 Task: Create a due date automation trigger when advanced on, 2 working days before a card is due add basic assigned only to me at 11:00 AM.
Action: Mouse moved to (839, 244)
Screenshot: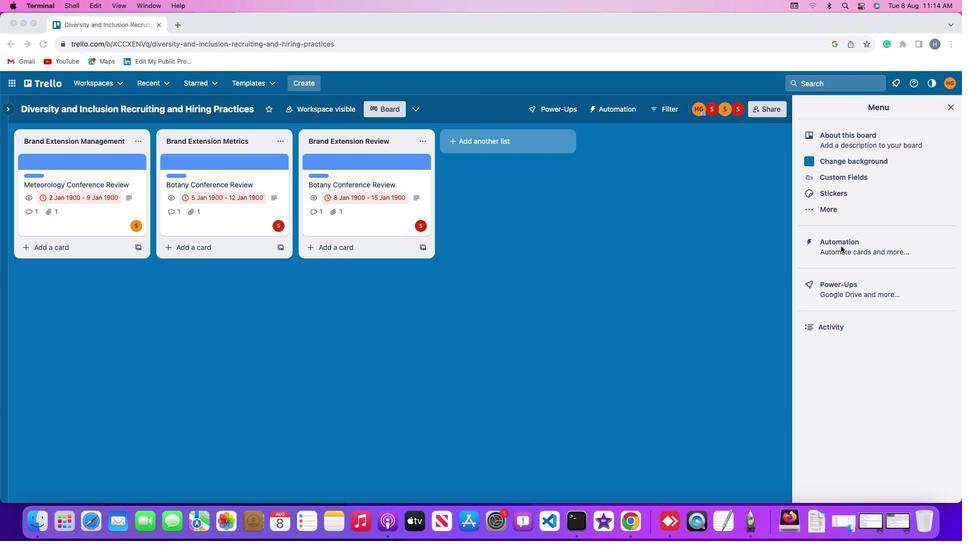 
Action: Mouse pressed left at (839, 244)
Screenshot: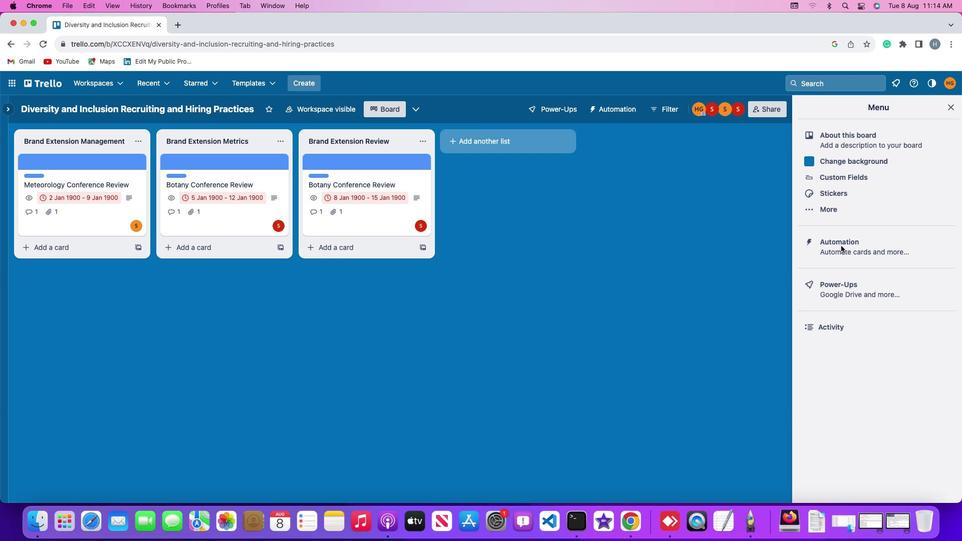 
Action: Mouse moved to (839, 243)
Screenshot: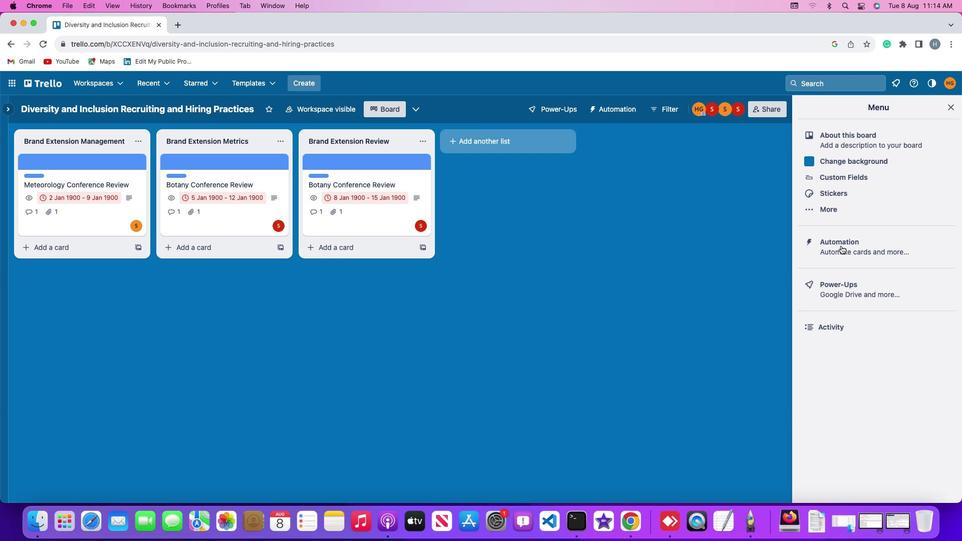 
Action: Mouse pressed left at (839, 243)
Screenshot: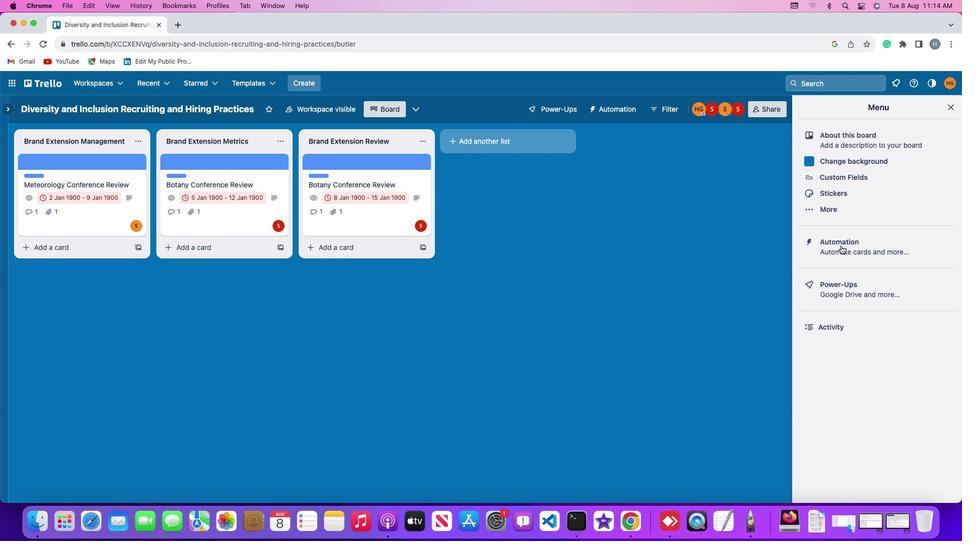 
Action: Mouse moved to (73, 234)
Screenshot: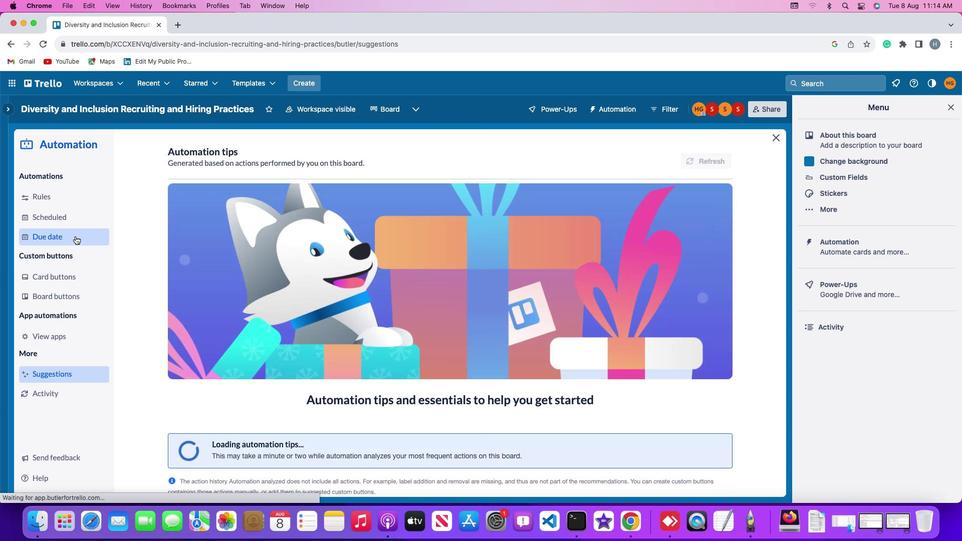 
Action: Mouse pressed left at (73, 234)
Screenshot: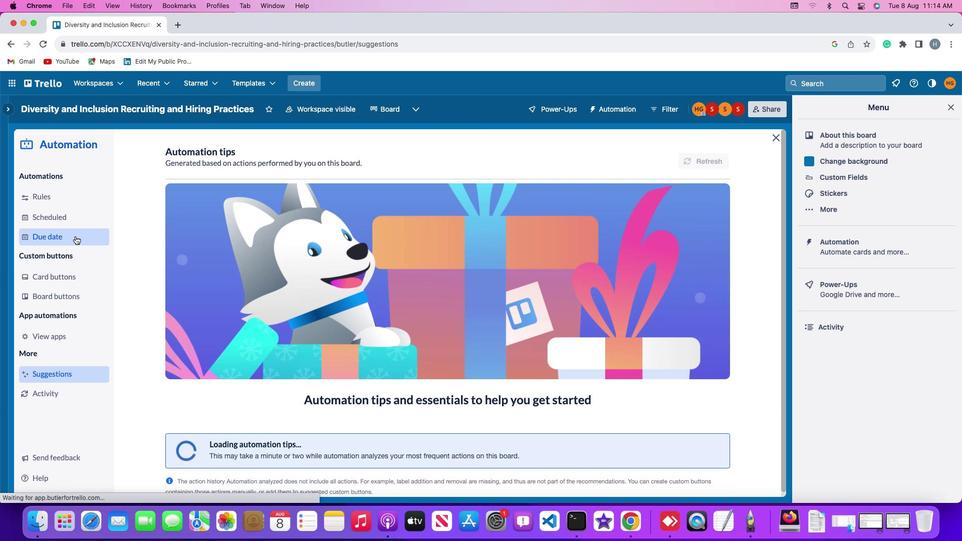 
Action: Mouse moved to (680, 151)
Screenshot: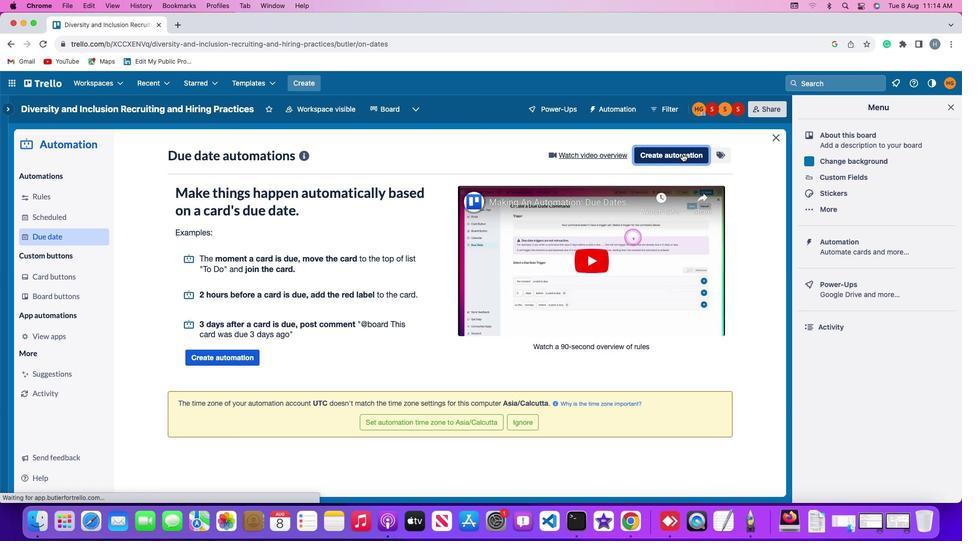
Action: Mouse pressed left at (680, 151)
Screenshot: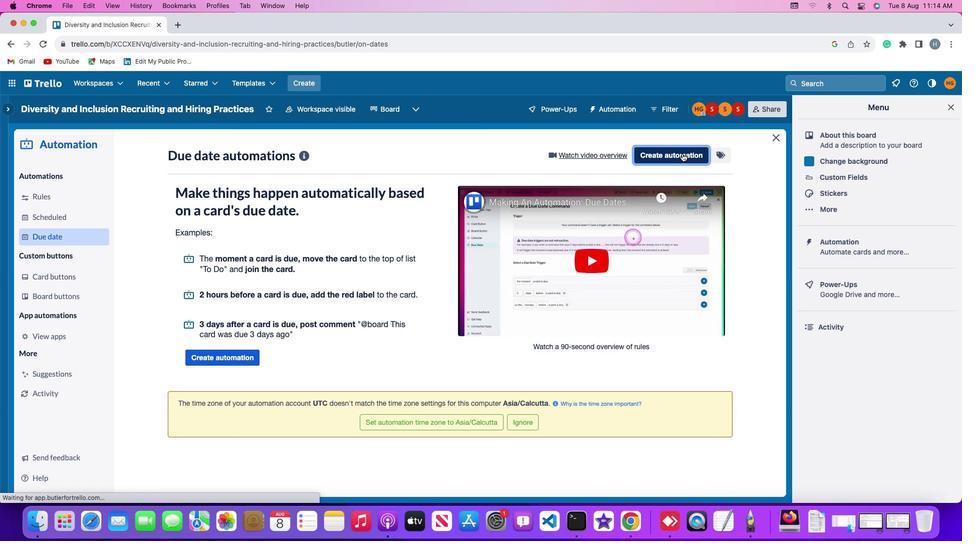 
Action: Mouse moved to (310, 248)
Screenshot: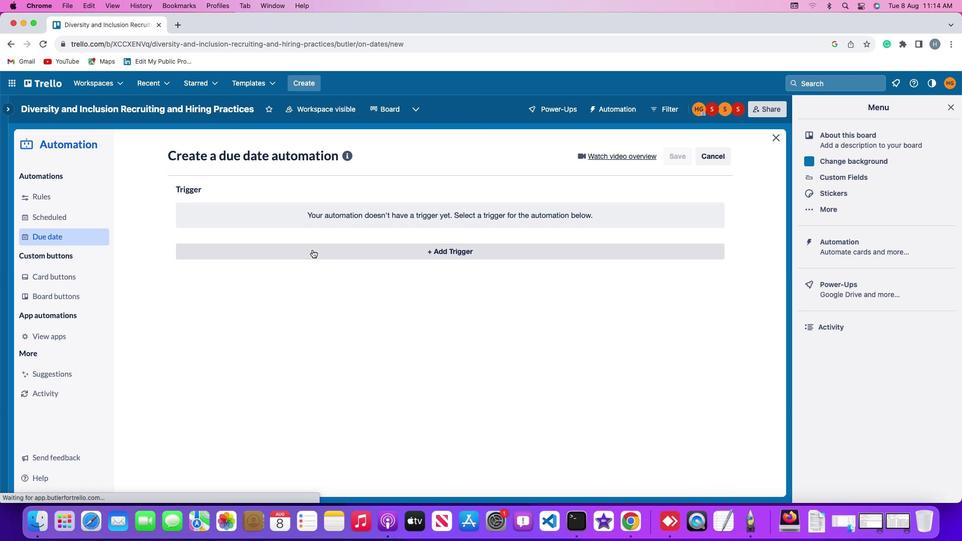 
Action: Mouse pressed left at (310, 248)
Screenshot: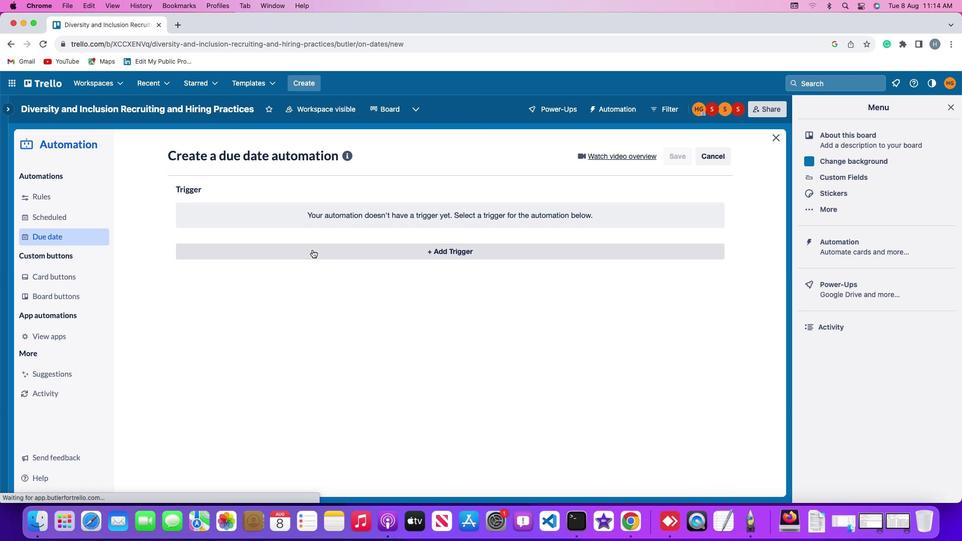 
Action: Mouse moved to (192, 406)
Screenshot: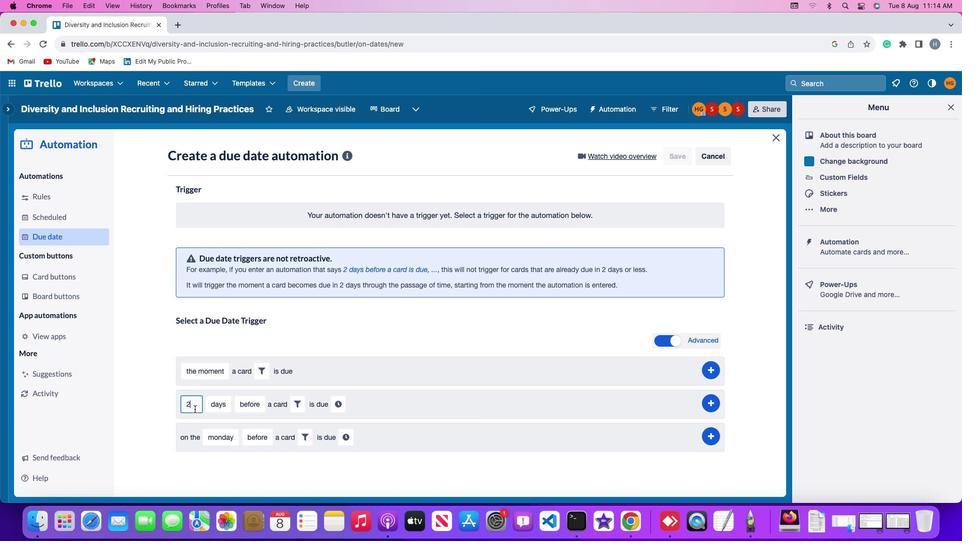
Action: Mouse pressed left at (192, 406)
Screenshot: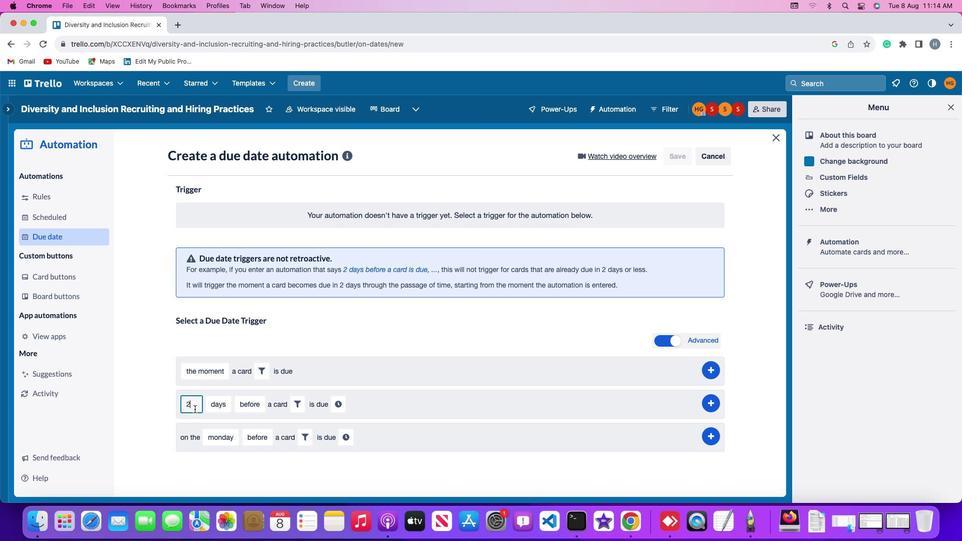 
Action: Mouse moved to (192, 406)
Screenshot: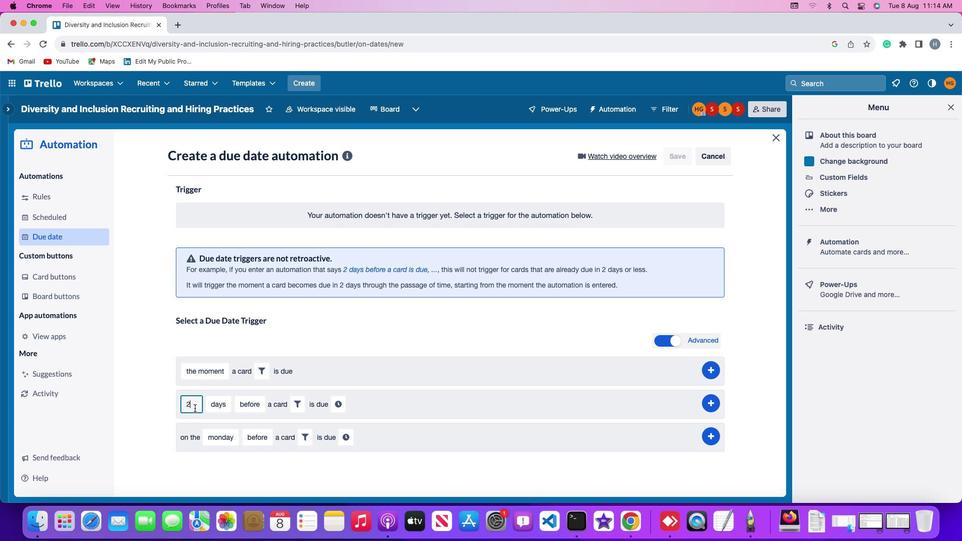 
Action: Key pressed Key.backspace
Screenshot: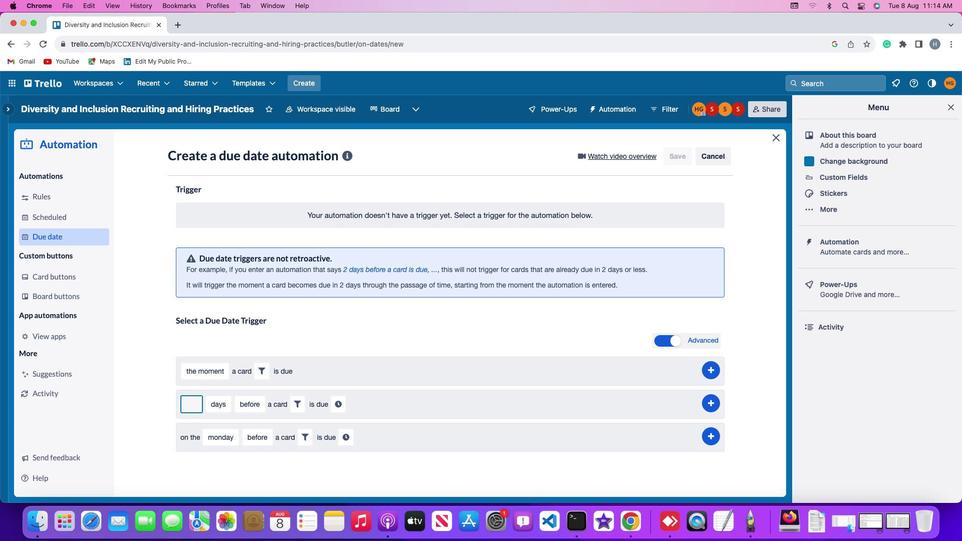 
Action: Mouse moved to (193, 405)
Screenshot: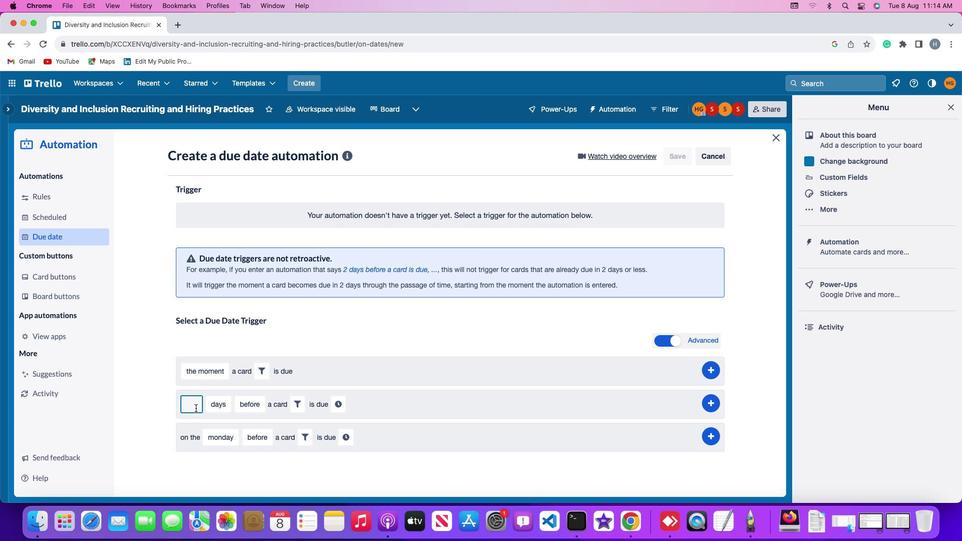 
Action: Key pressed '2'
Screenshot: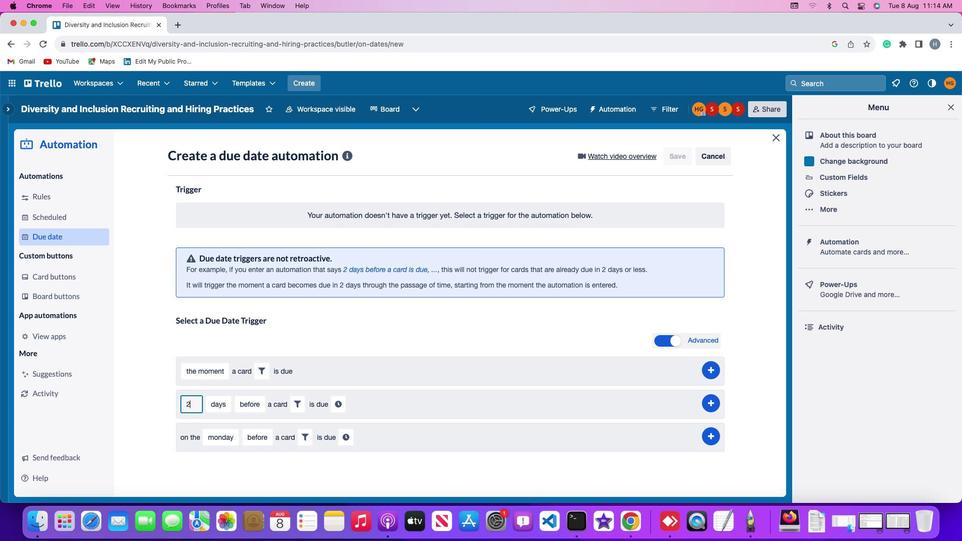 
Action: Mouse moved to (218, 401)
Screenshot: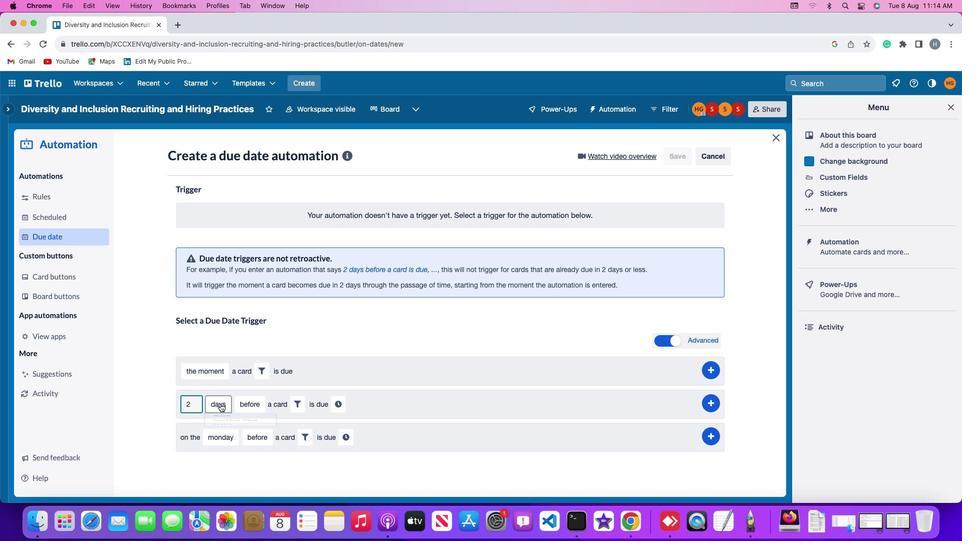 
Action: Mouse pressed left at (218, 401)
Screenshot: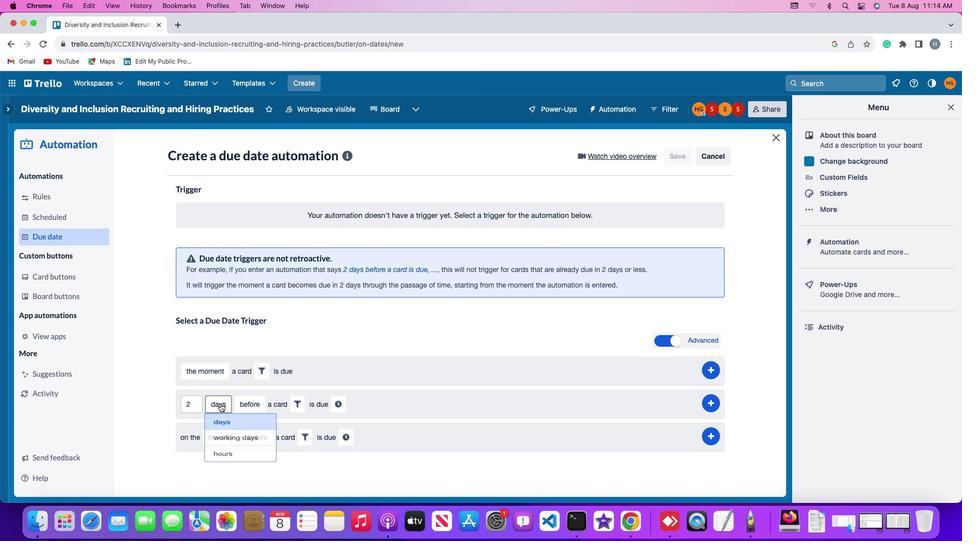 
Action: Mouse moved to (226, 440)
Screenshot: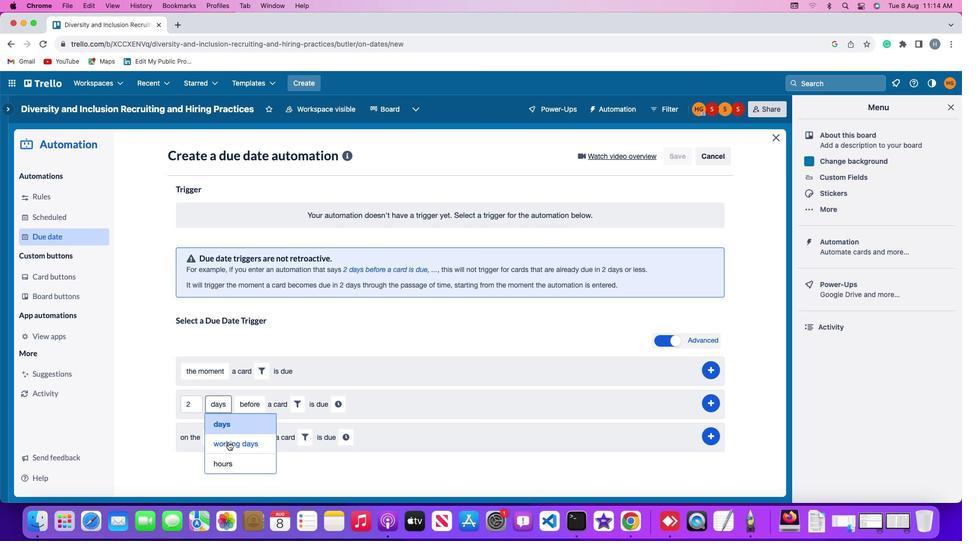 
Action: Mouse pressed left at (226, 440)
Screenshot: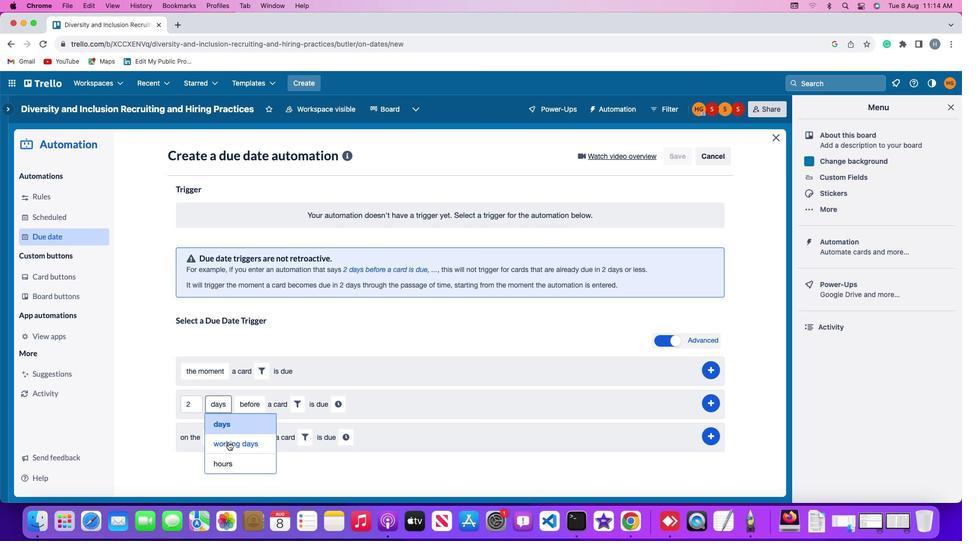 
Action: Mouse moved to (272, 400)
Screenshot: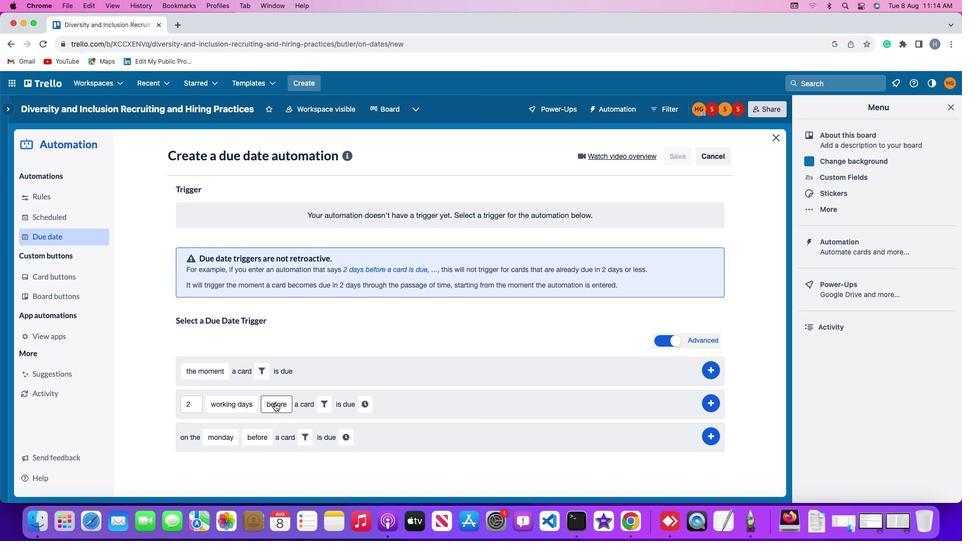
Action: Mouse pressed left at (272, 400)
Screenshot: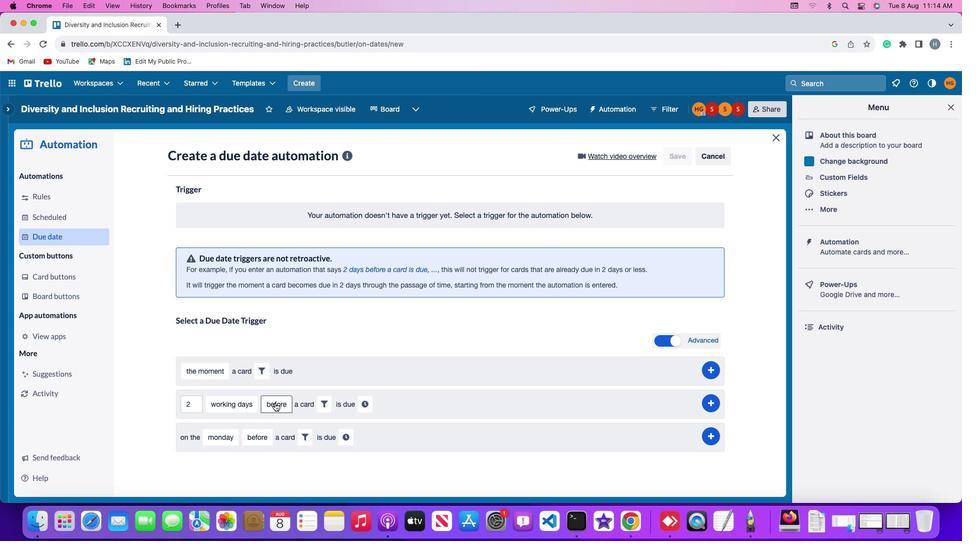 
Action: Mouse moved to (275, 421)
Screenshot: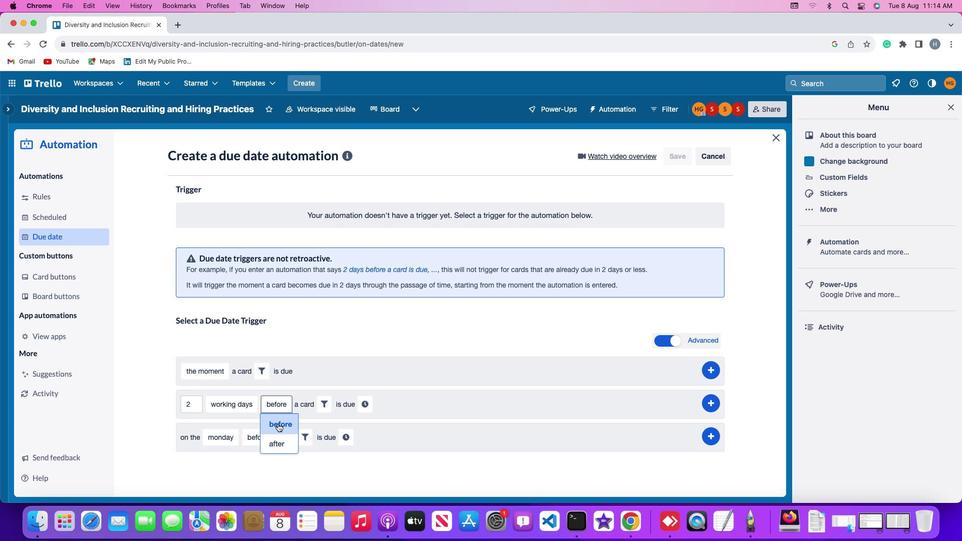 
Action: Mouse pressed left at (275, 421)
Screenshot: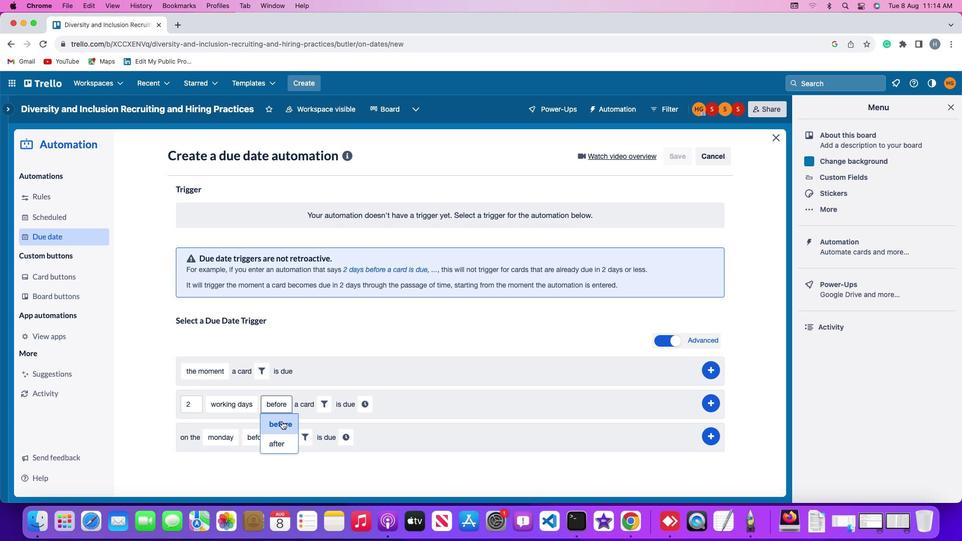 
Action: Mouse moved to (317, 401)
Screenshot: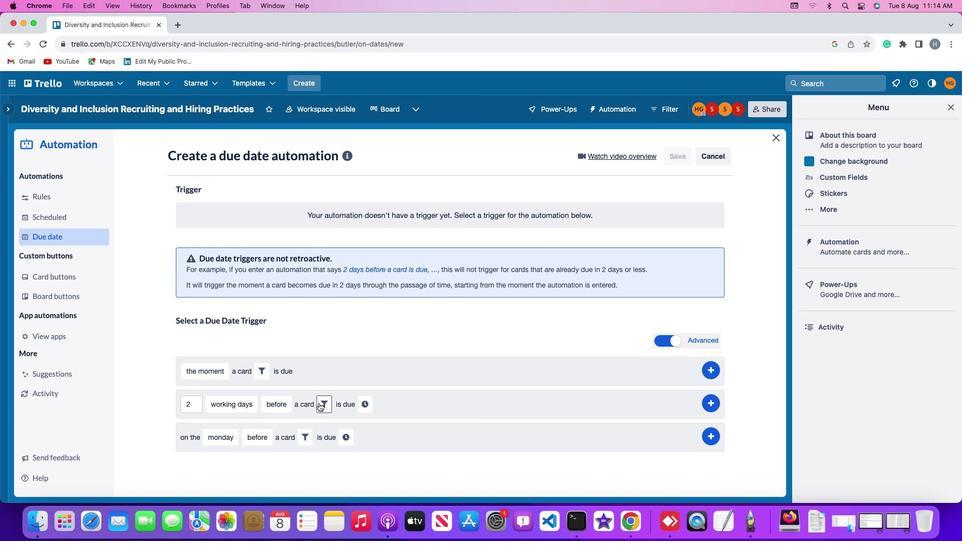 
Action: Mouse pressed left at (317, 401)
Screenshot: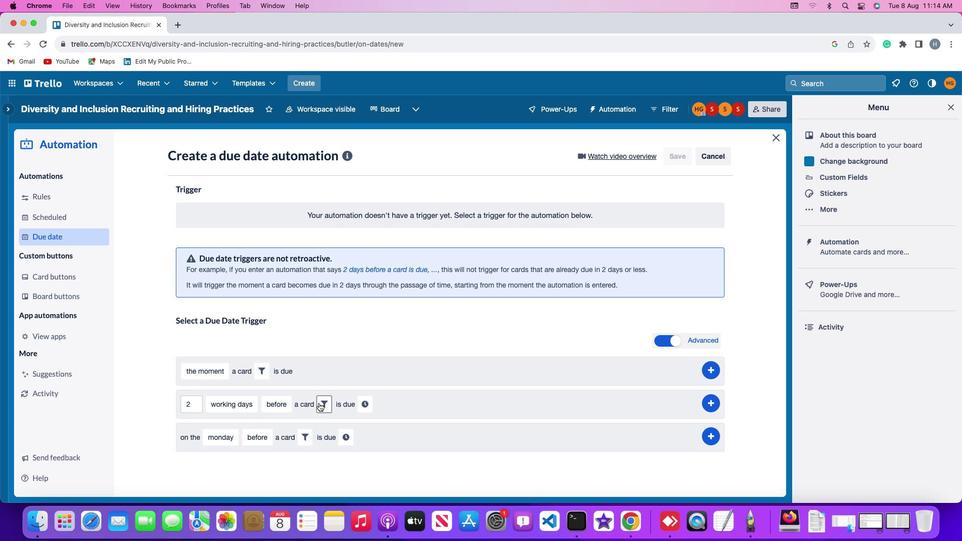 
Action: Mouse moved to (288, 468)
Screenshot: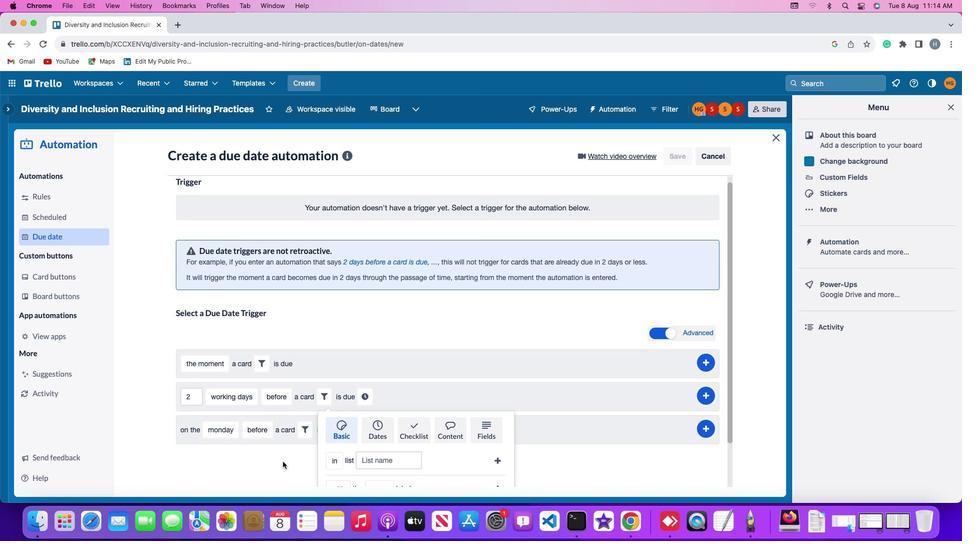 
Action: Mouse scrolled (288, 468) with delta (-1, -2)
Screenshot: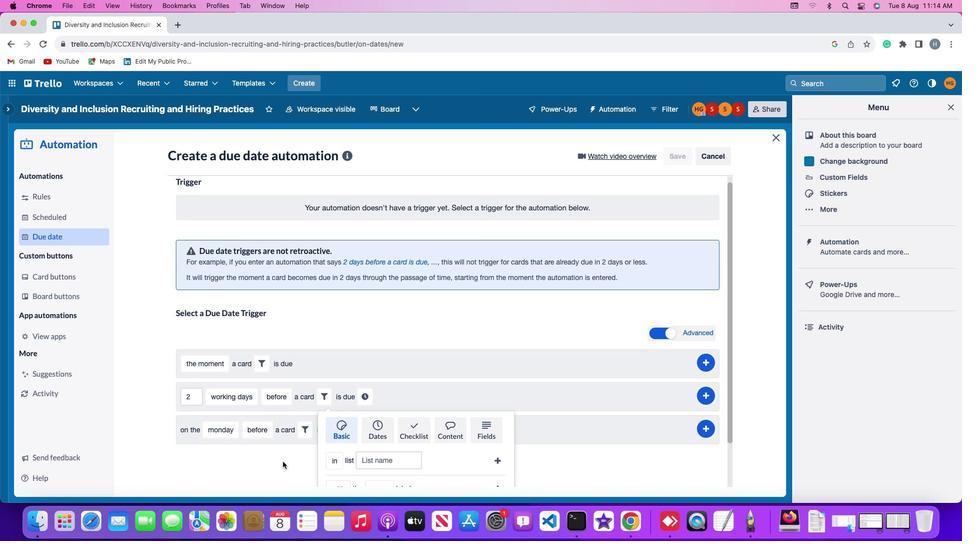 
Action: Mouse scrolled (288, 468) with delta (-1, -2)
Screenshot: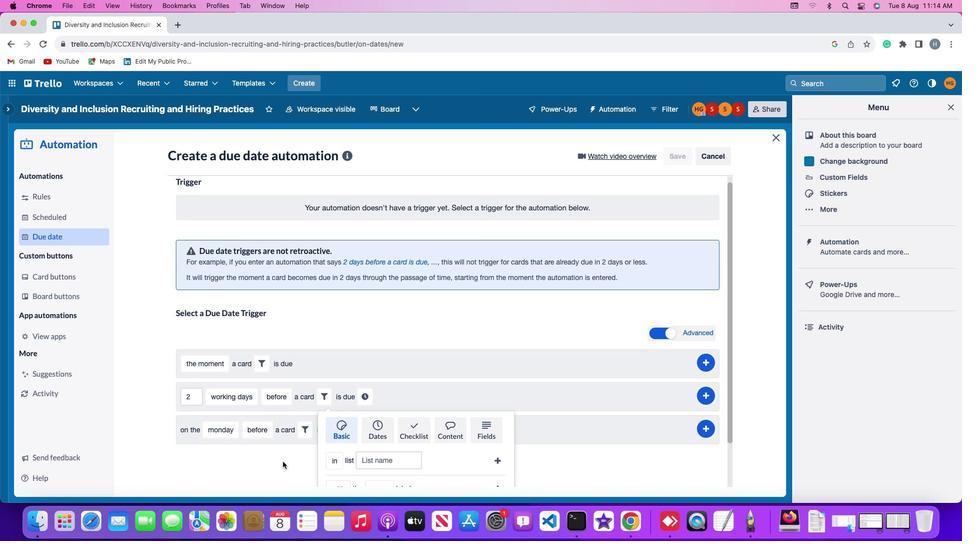
Action: Mouse scrolled (288, 468) with delta (-1, -3)
Screenshot: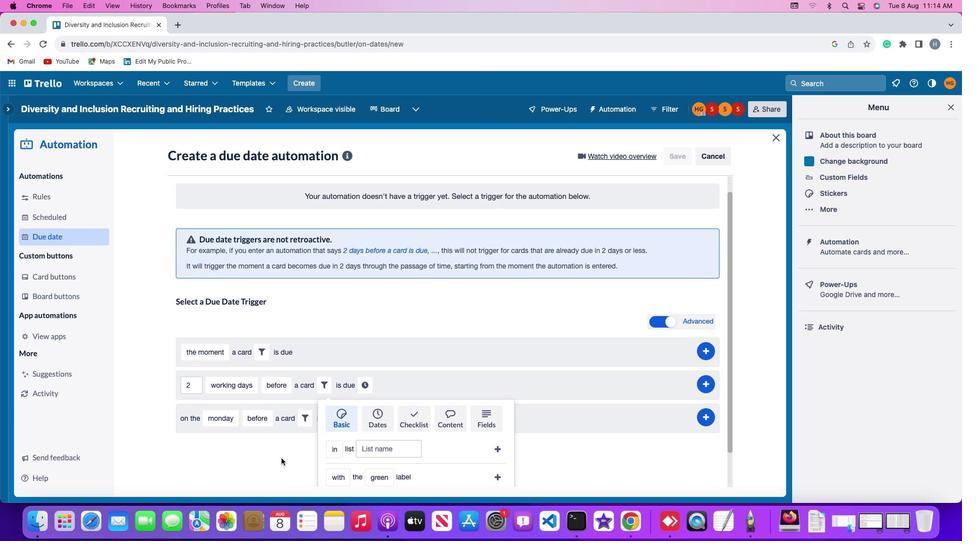 
Action: Mouse scrolled (288, 468) with delta (-1, -4)
Screenshot: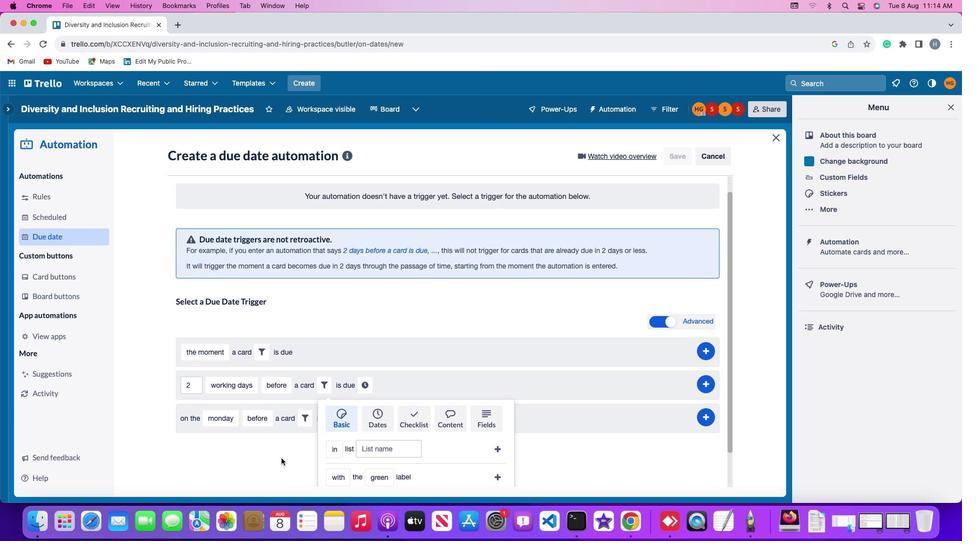 
Action: Mouse moved to (286, 467)
Screenshot: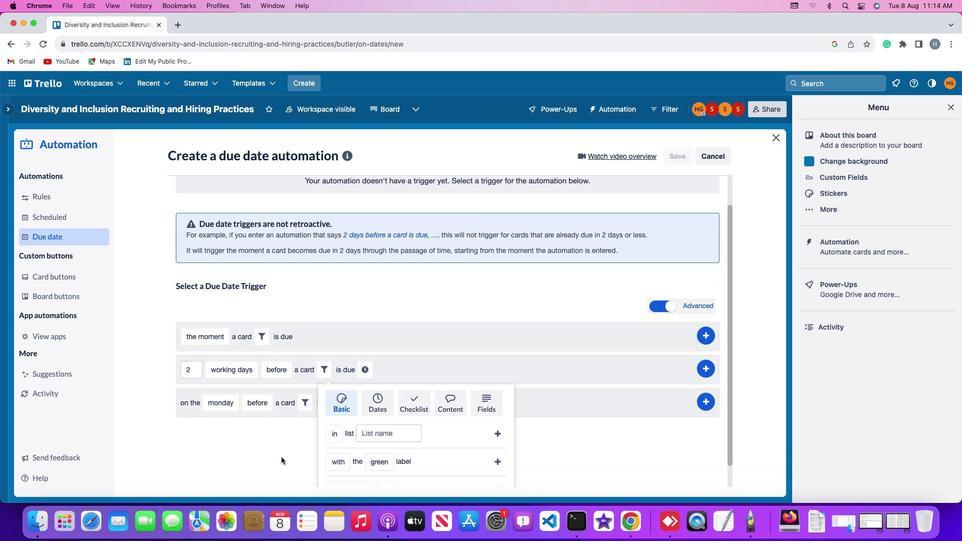
Action: Mouse scrolled (286, 467) with delta (-1, -4)
Screenshot: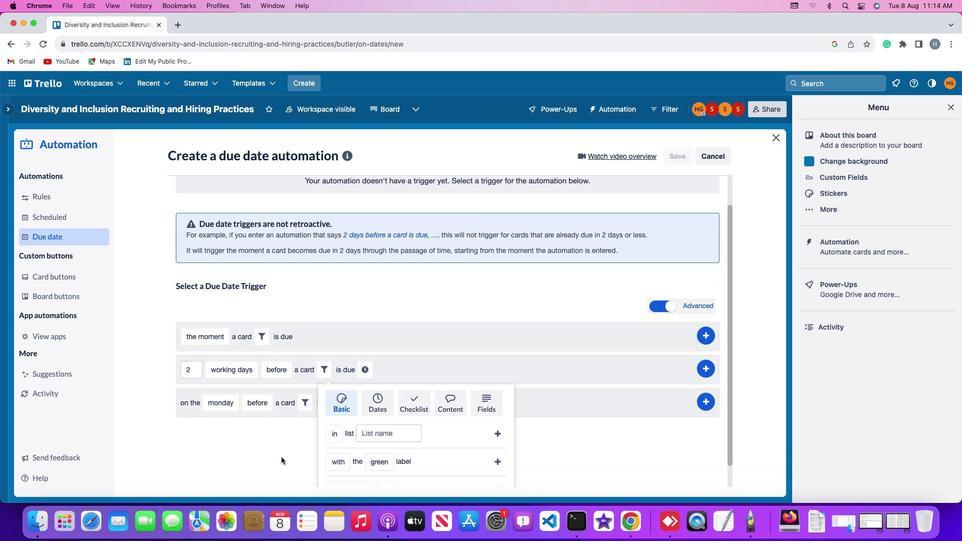 
Action: Mouse moved to (279, 458)
Screenshot: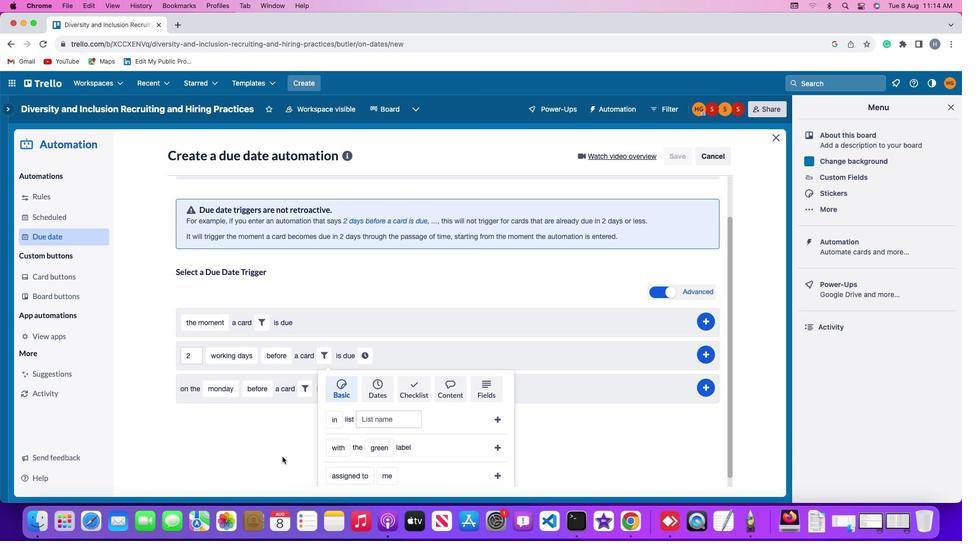 
Action: Mouse scrolled (279, 458) with delta (-1, -4)
Screenshot: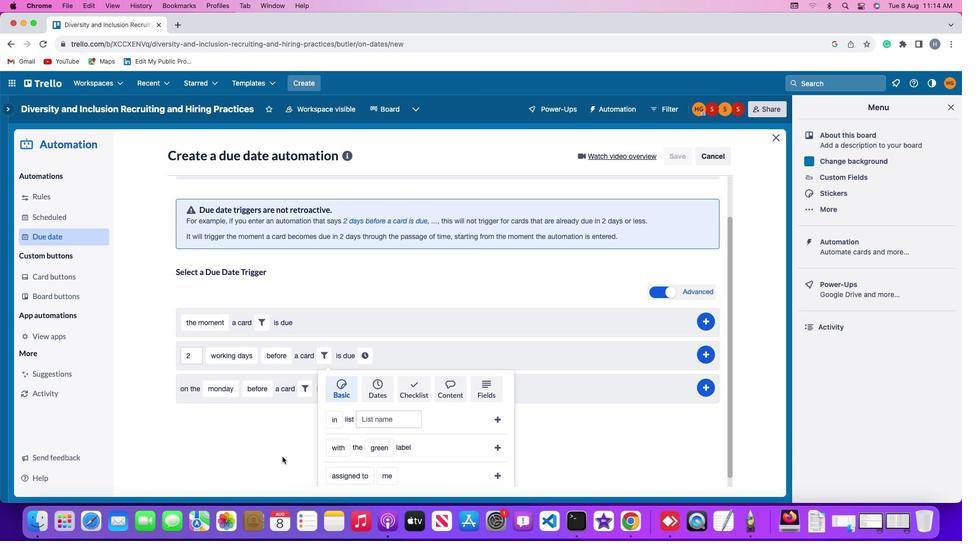 
Action: Mouse moved to (332, 462)
Screenshot: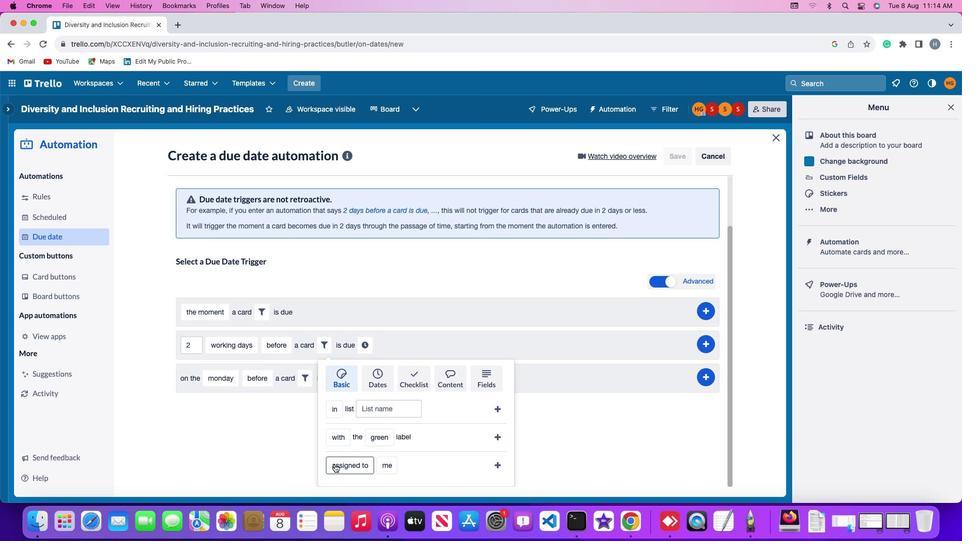 
Action: Mouse pressed left at (332, 462)
Screenshot: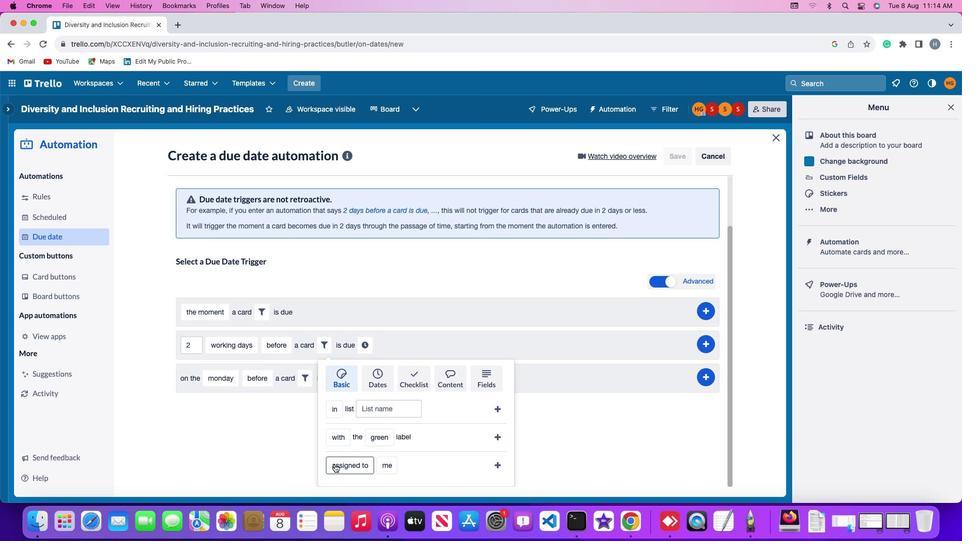 
Action: Mouse moved to (350, 426)
Screenshot: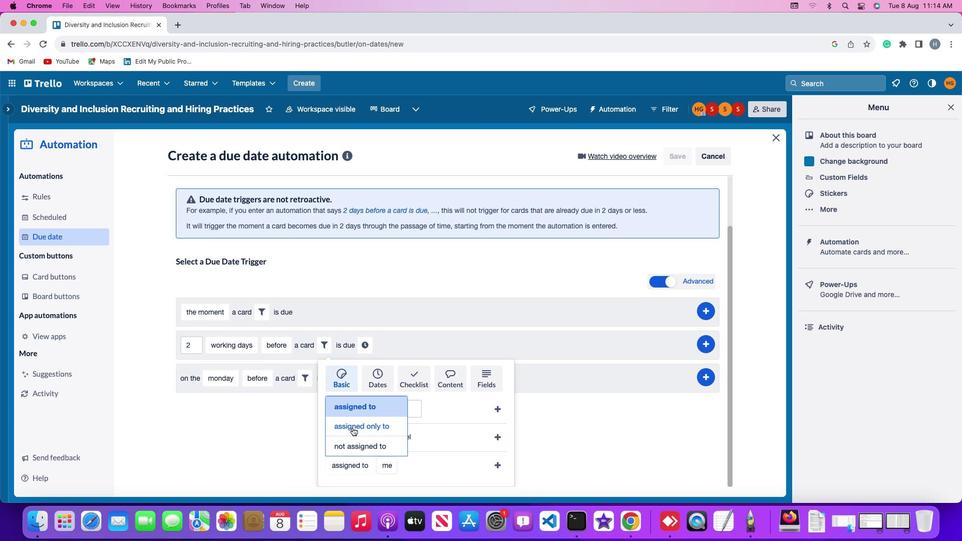 
Action: Mouse pressed left at (350, 426)
Screenshot: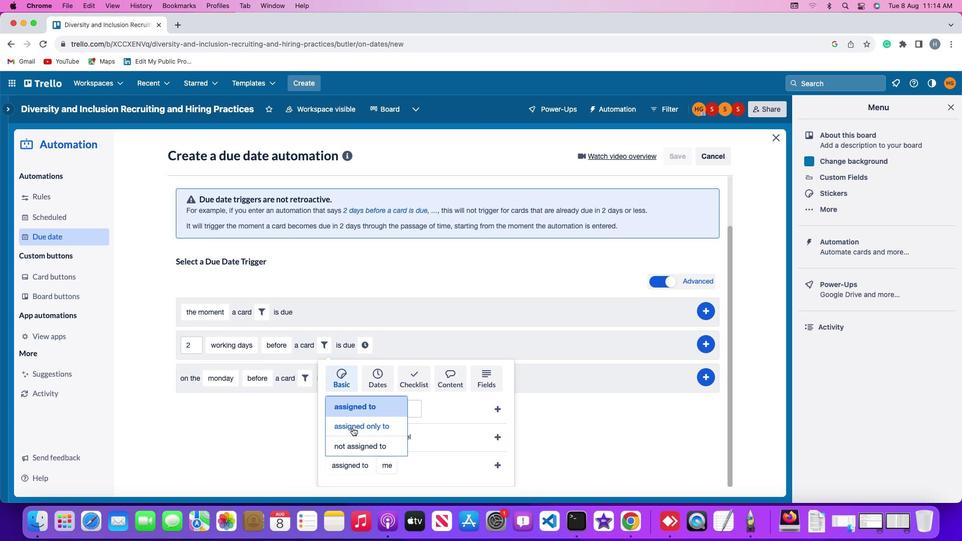 
Action: Mouse moved to (390, 461)
Screenshot: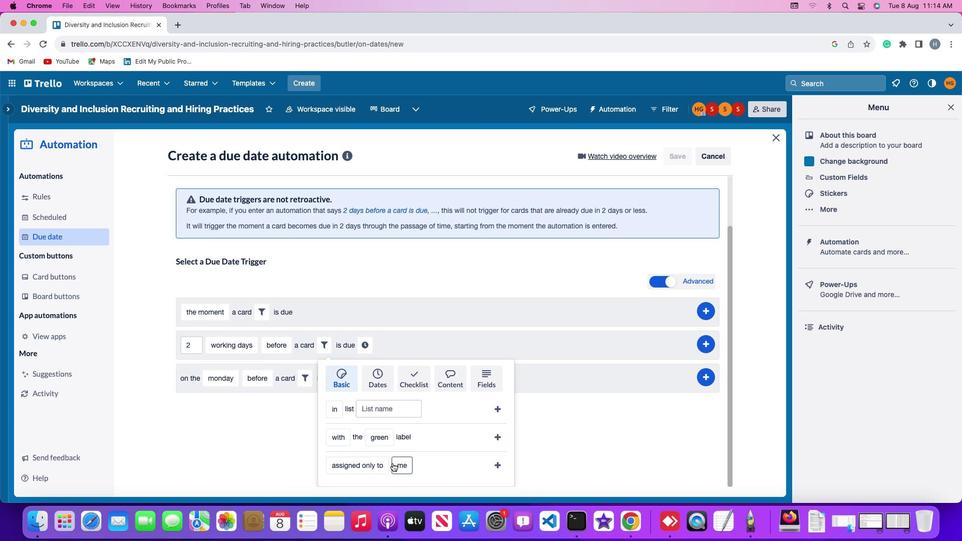 
Action: Mouse pressed left at (390, 461)
Screenshot: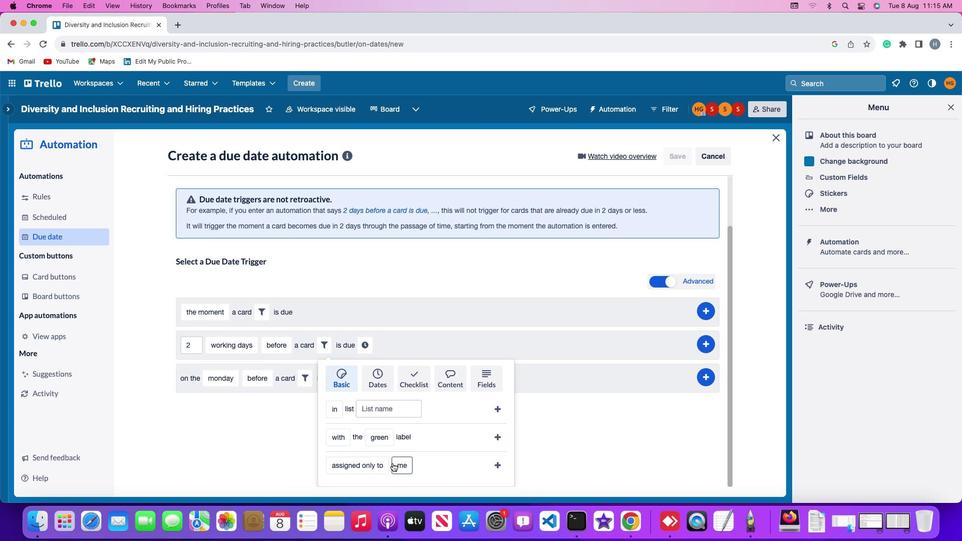 
Action: Mouse moved to (409, 411)
Screenshot: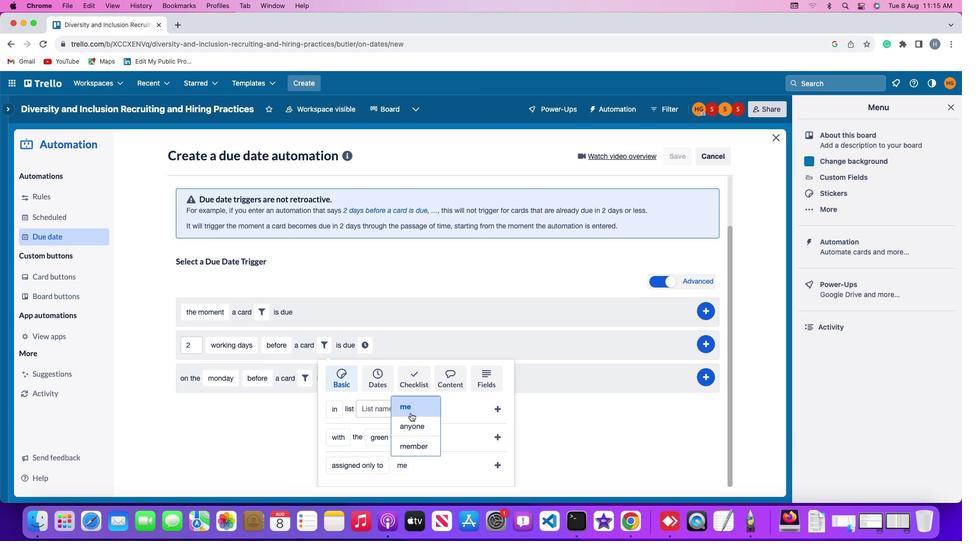 
Action: Mouse pressed left at (409, 411)
Screenshot: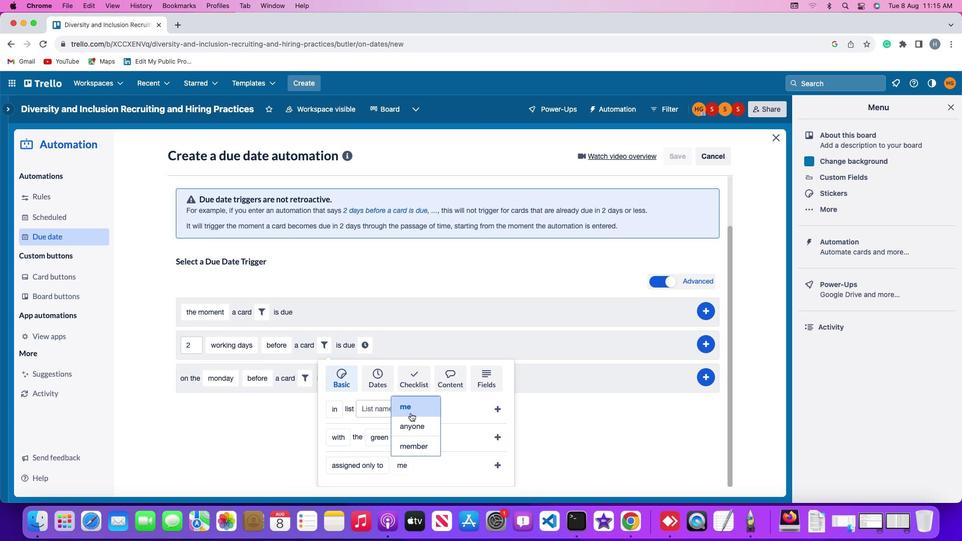 
Action: Mouse moved to (496, 462)
Screenshot: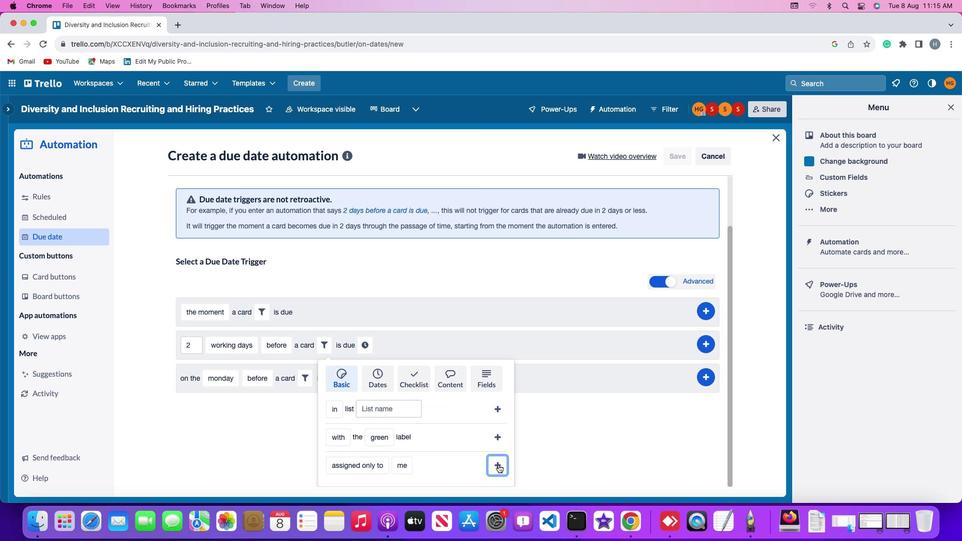 
Action: Mouse pressed left at (496, 462)
Screenshot: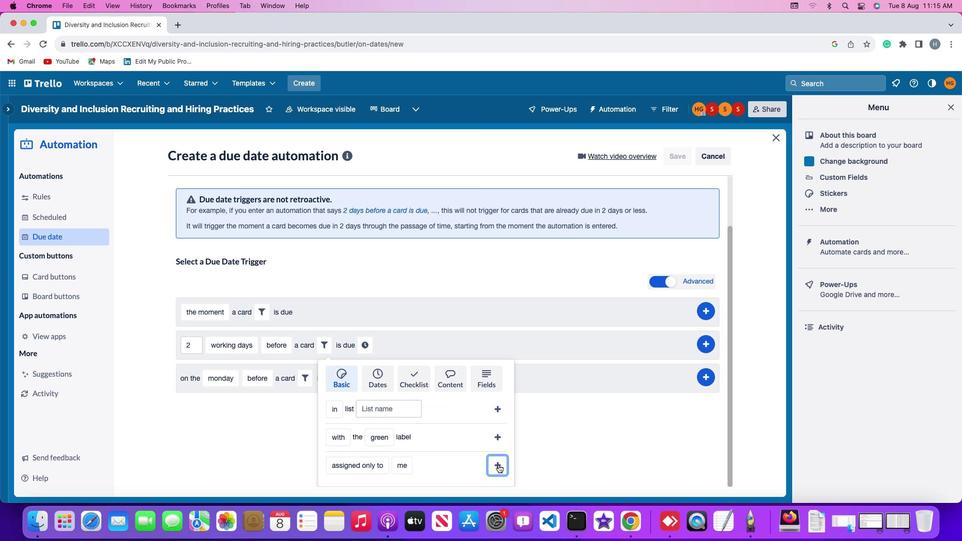 
Action: Mouse moved to (454, 403)
Screenshot: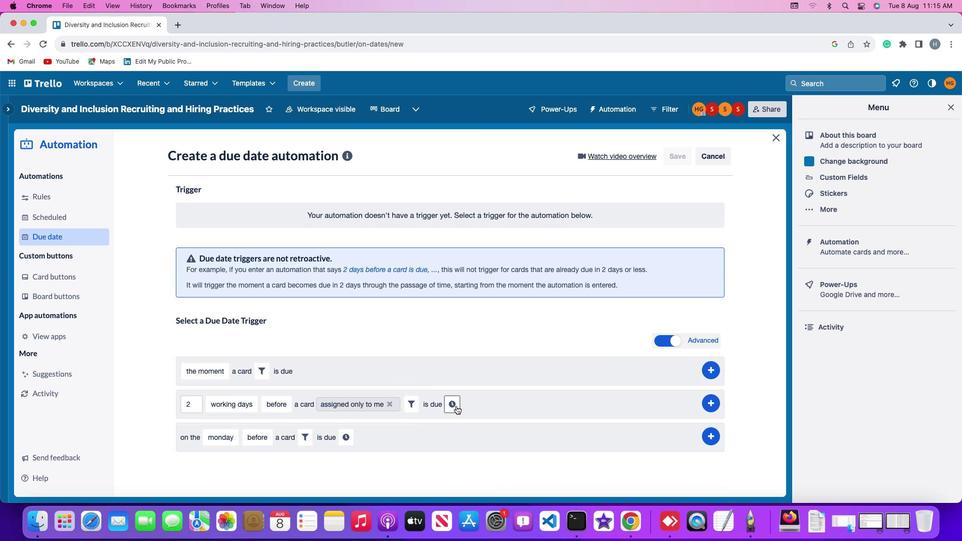 
Action: Mouse pressed left at (454, 403)
Screenshot: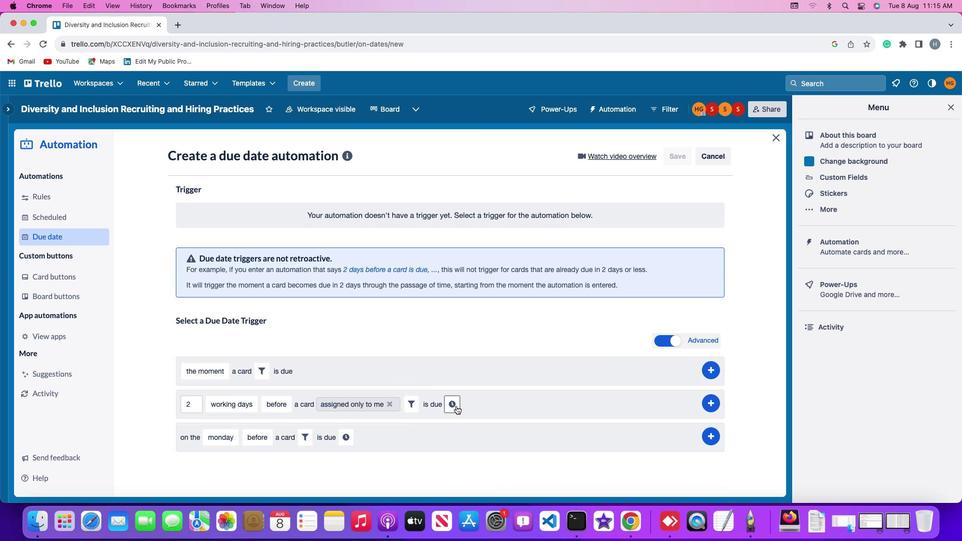 
Action: Mouse moved to (473, 404)
Screenshot: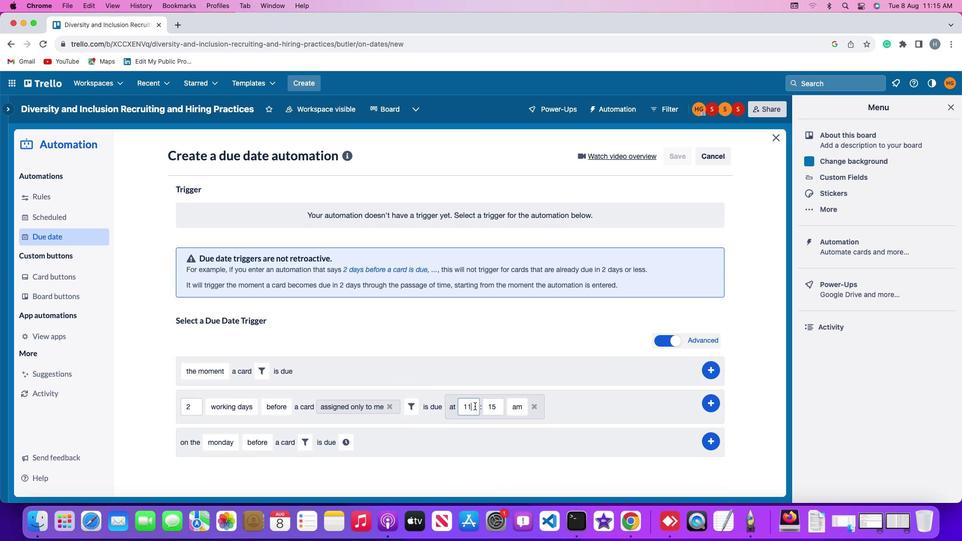 
Action: Mouse pressed left at (473, 404)
Screenshot: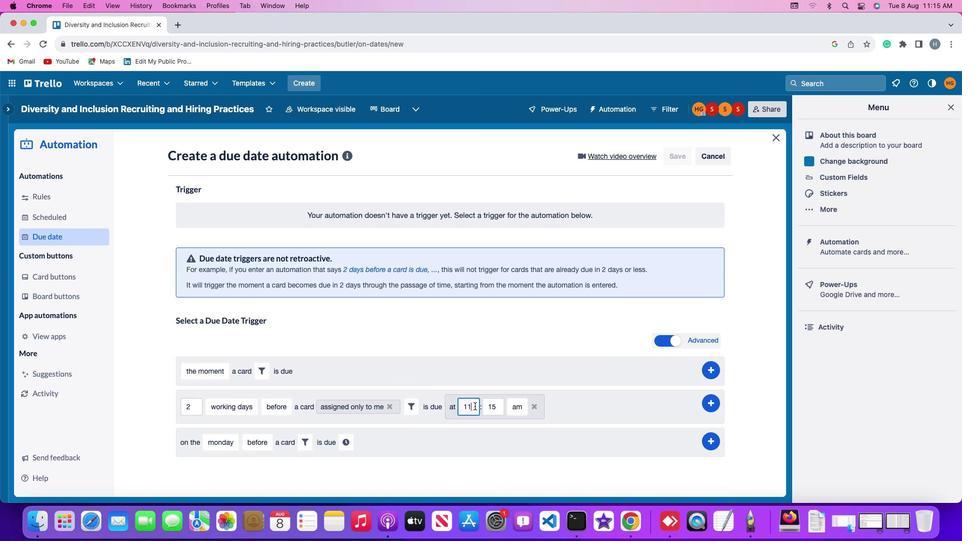 
Action: Mouse moved to (473, 404)
Screenshot: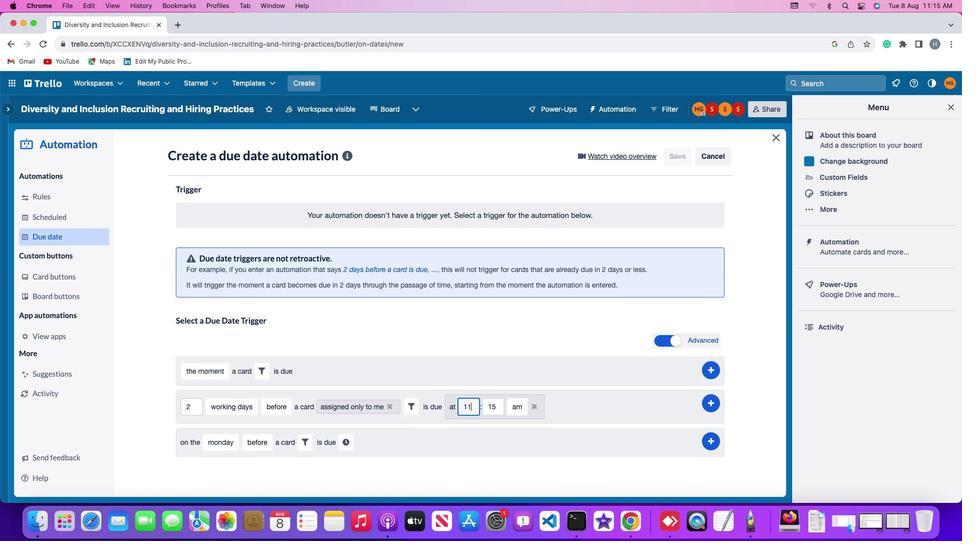 
Action: Key pressed Key.backspaceKey.backspace'2'Key.backspace'1''1'
Screenshot: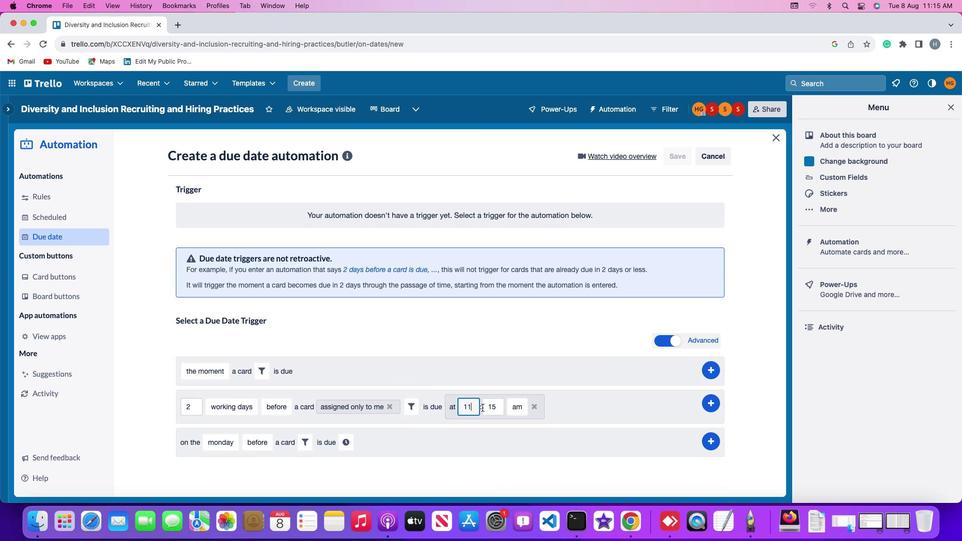
Action: Mouse moved to (497, 403)
Screenshot: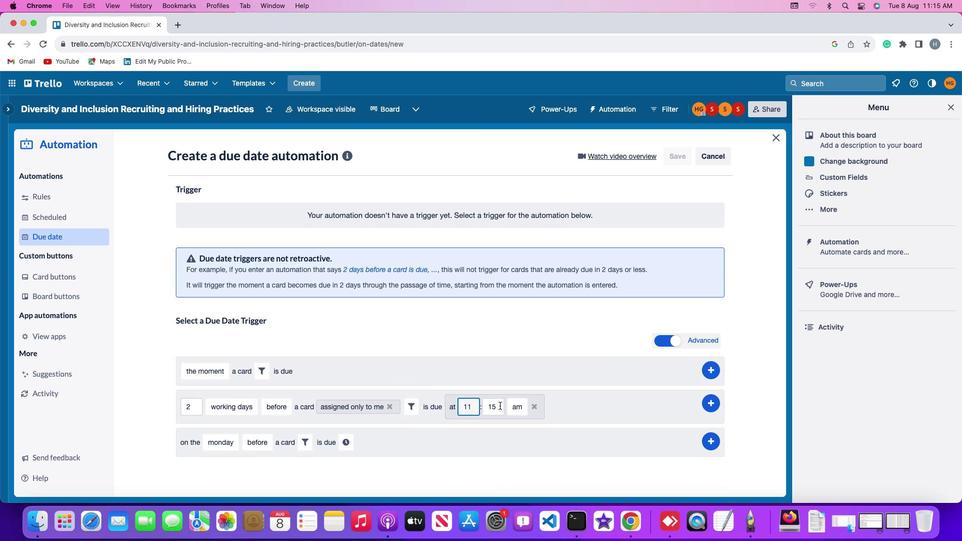 
Action: Mouse pressed left at (497, 403)
Screenshot: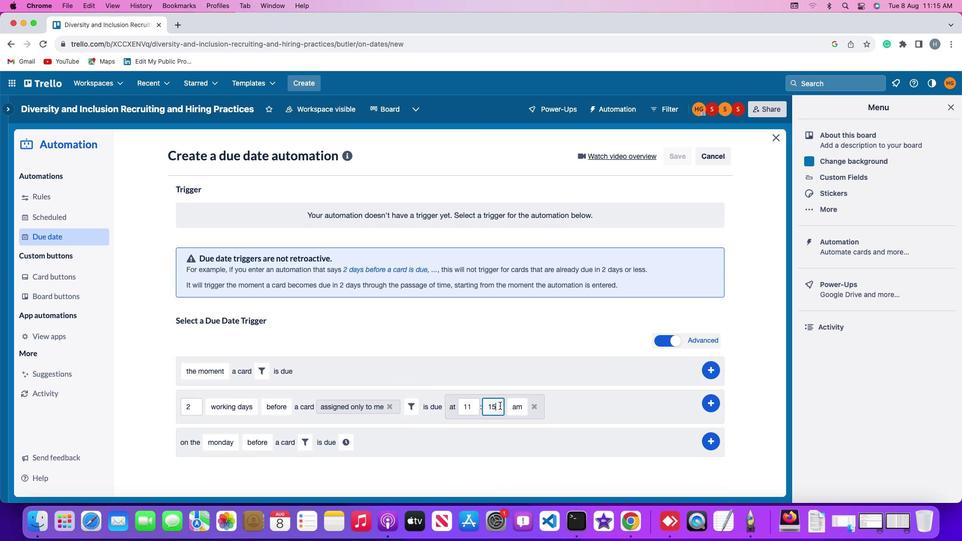 
Action: Key pressed Key.backspaceKey.backspace'0''0'
Screenshot: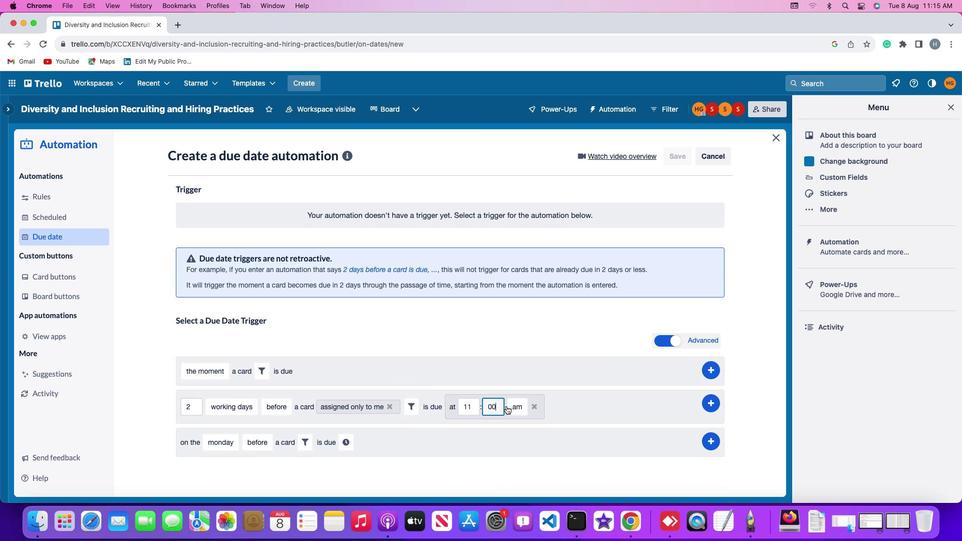 
Action: Mouse moved to (513, 402)
Screenshot: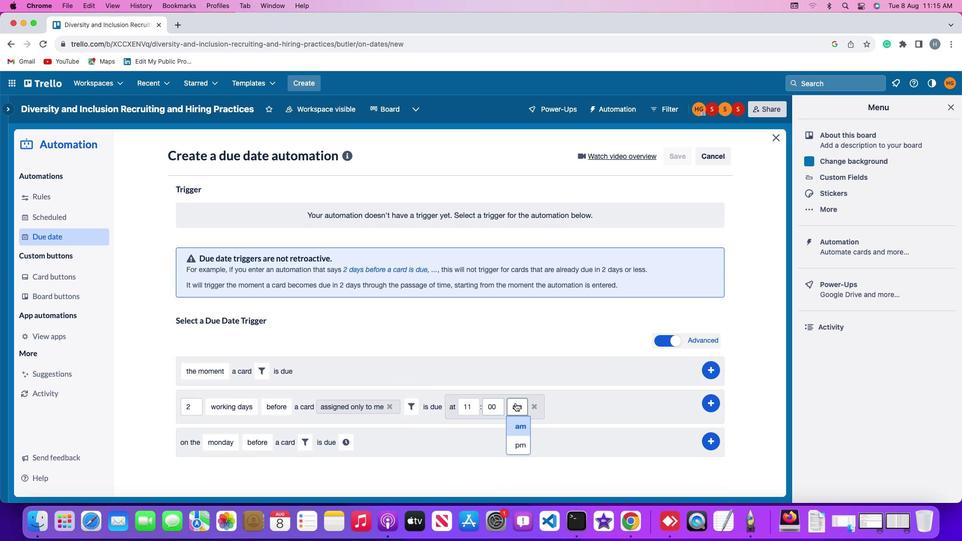 
Action: Mouse pressed left at (513, 402)
Screenshot: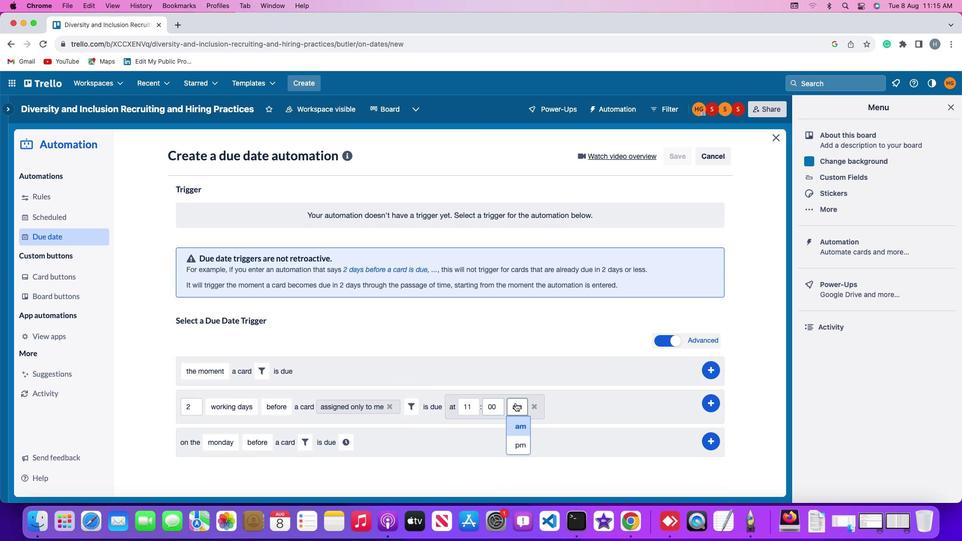 
Action: Mouse moved to (513, 426)
Screenshot: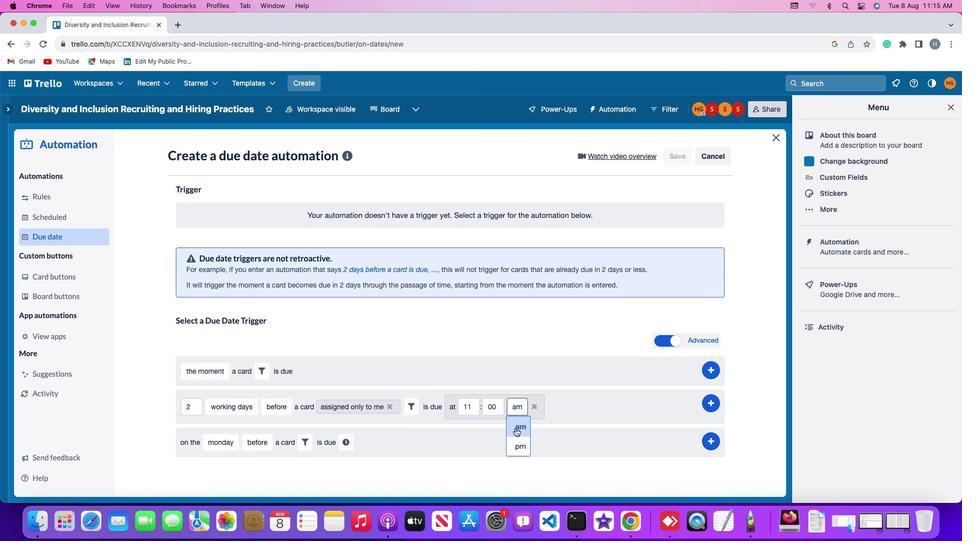
Action: Mouse pressed left at (513, 426)
Screenshot: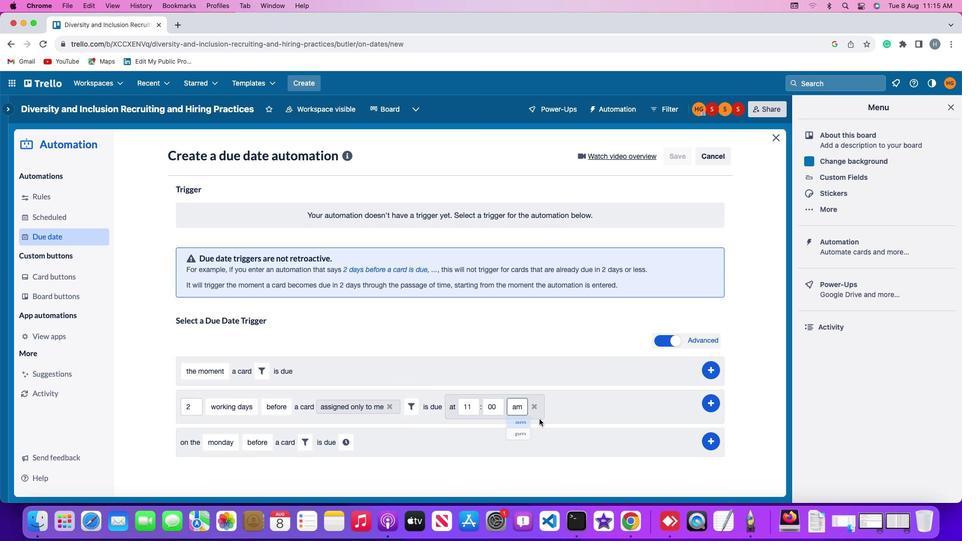
Action: Mouse moved to (705, 398)
Screenshot: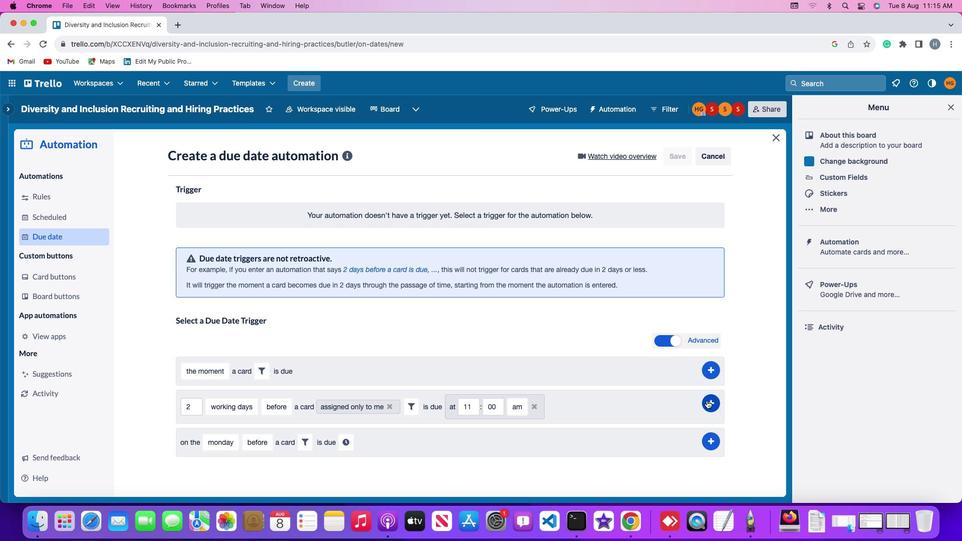 
Action: Mouse pressed left at (705, 398)
Screenshot: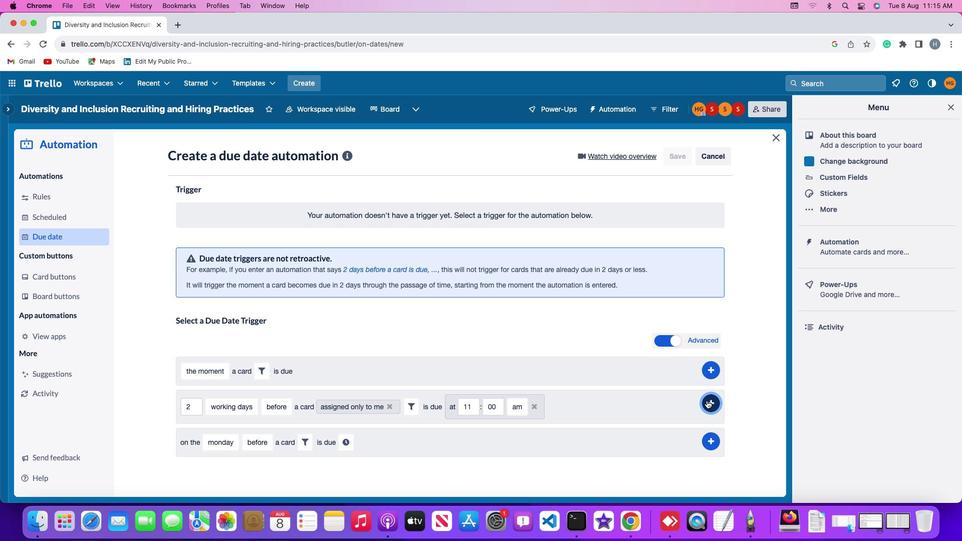 
Action: Mouse moved to (744, 280)
Screenshot: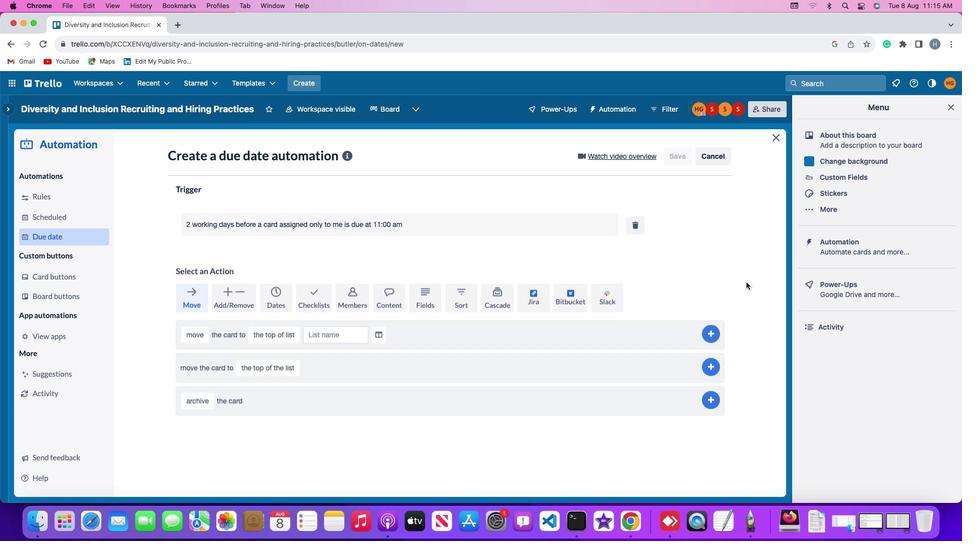 
